 Task: Add the task  Broken links in documentation to the section Feature Fest in the project YottaTech and add a Due Date to the respective task as 2024/04/22.
Action: Mouse moved to (503, 582)
Screenshot: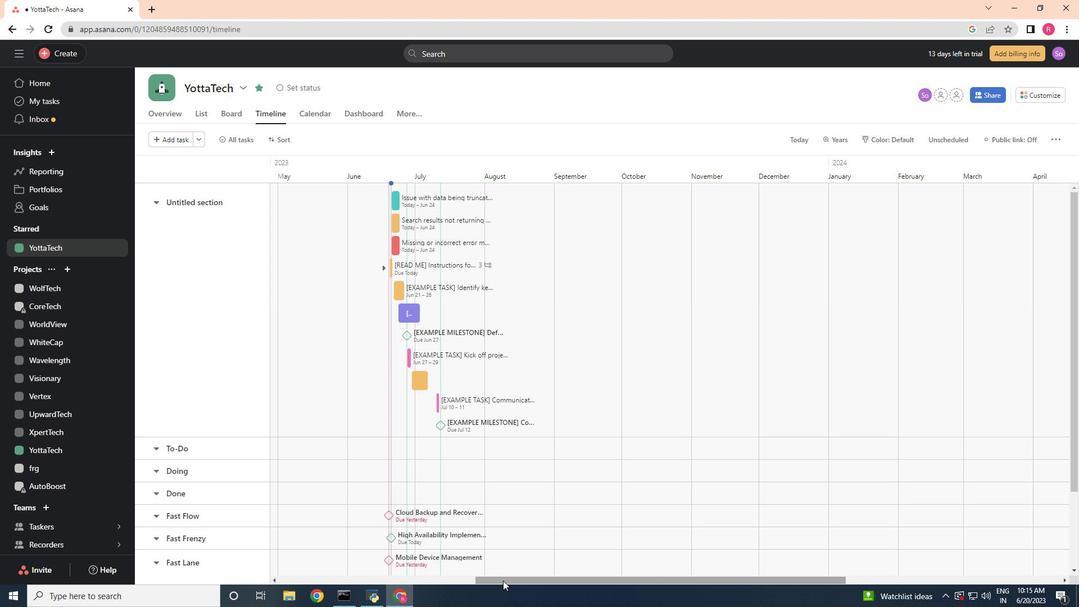 
Action: Mouse pressed left at (503, 582)
Screenshot: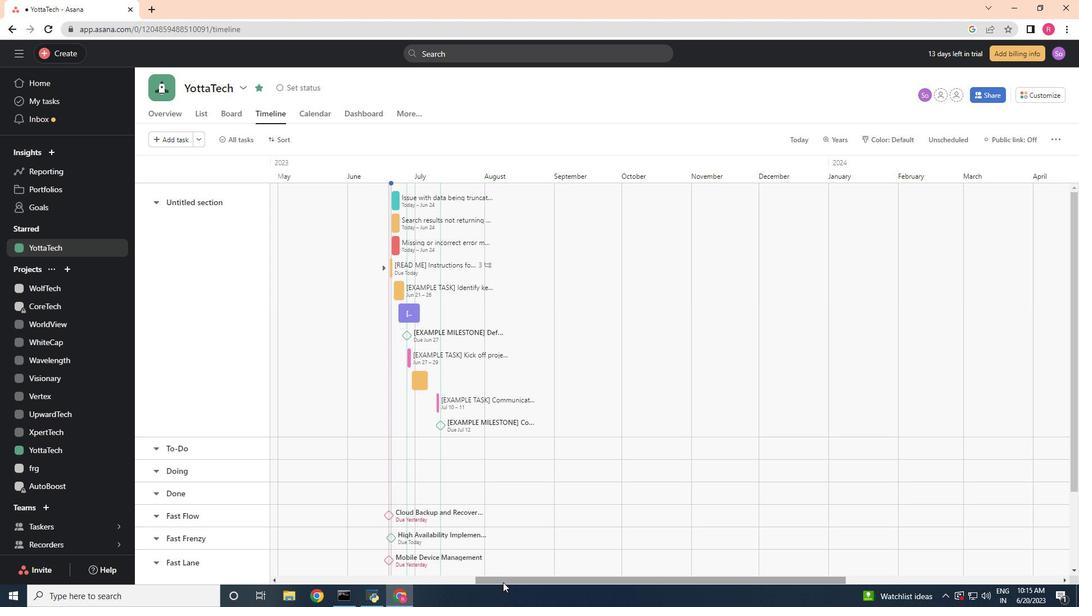 
Action: Mouse moved to (617, 553)
Screenshot: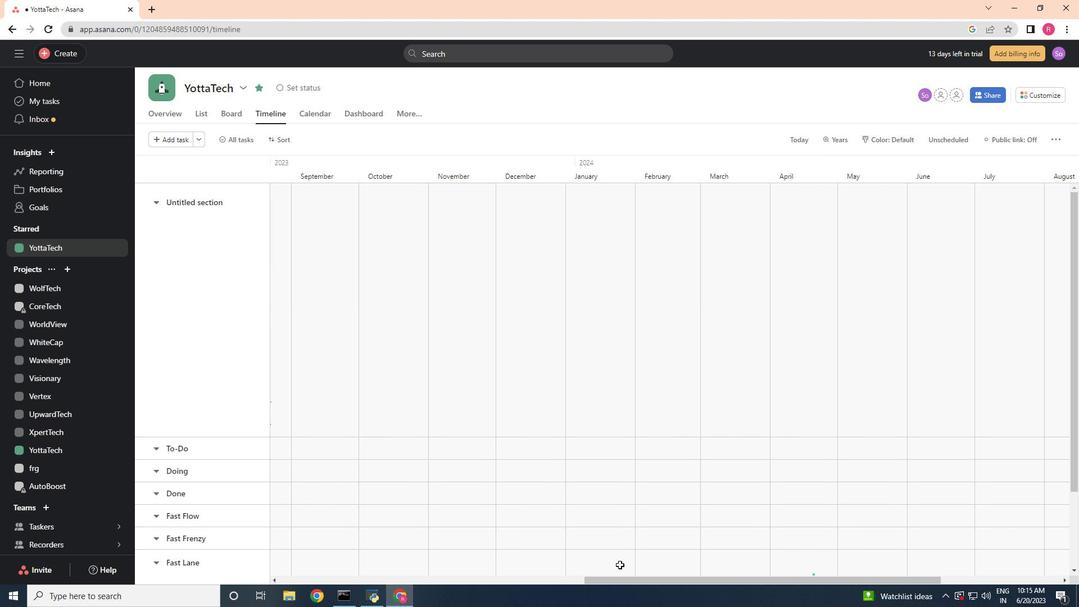 
Action: Mouse scrolled (617, 552) with delta (0, 0)
Screenshot: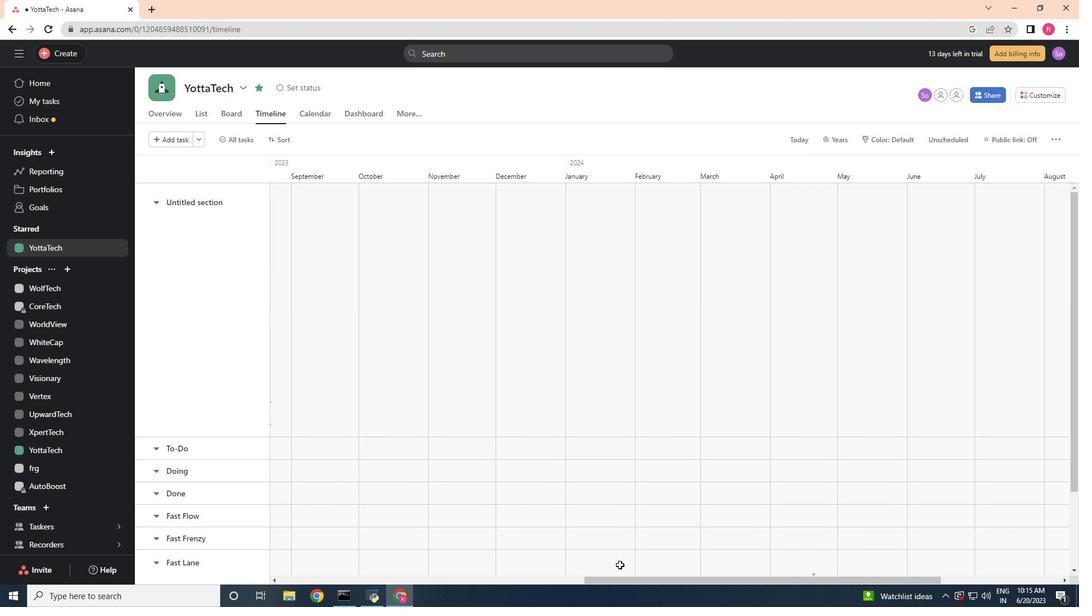 
Action: Mouse scrolled (617, 552) with delta (0, 0)
Screenshot: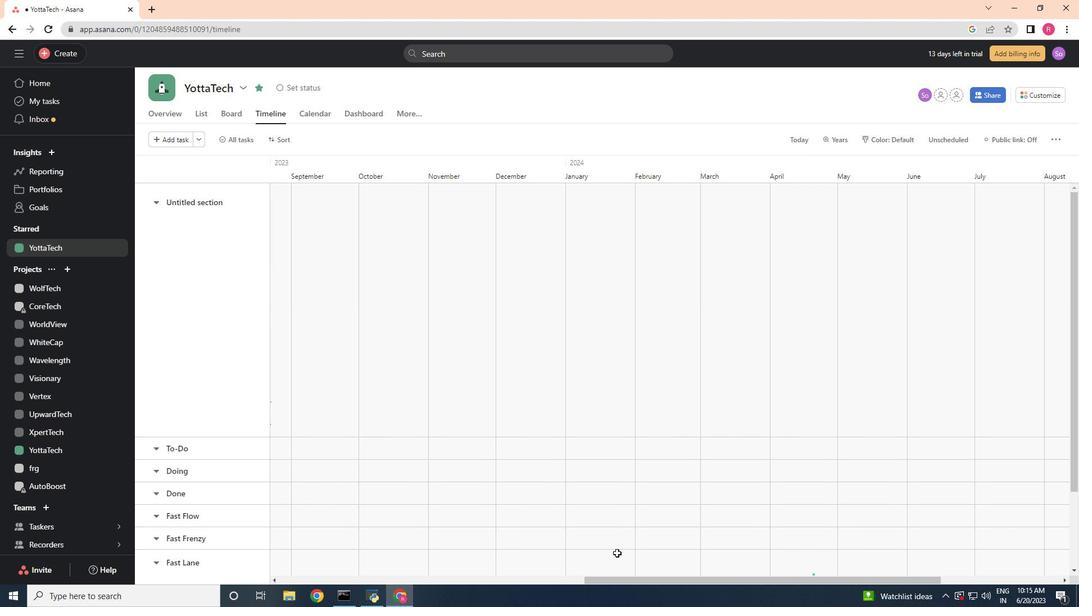 
Action: Mouse moved to (860, 487)
Screenshot: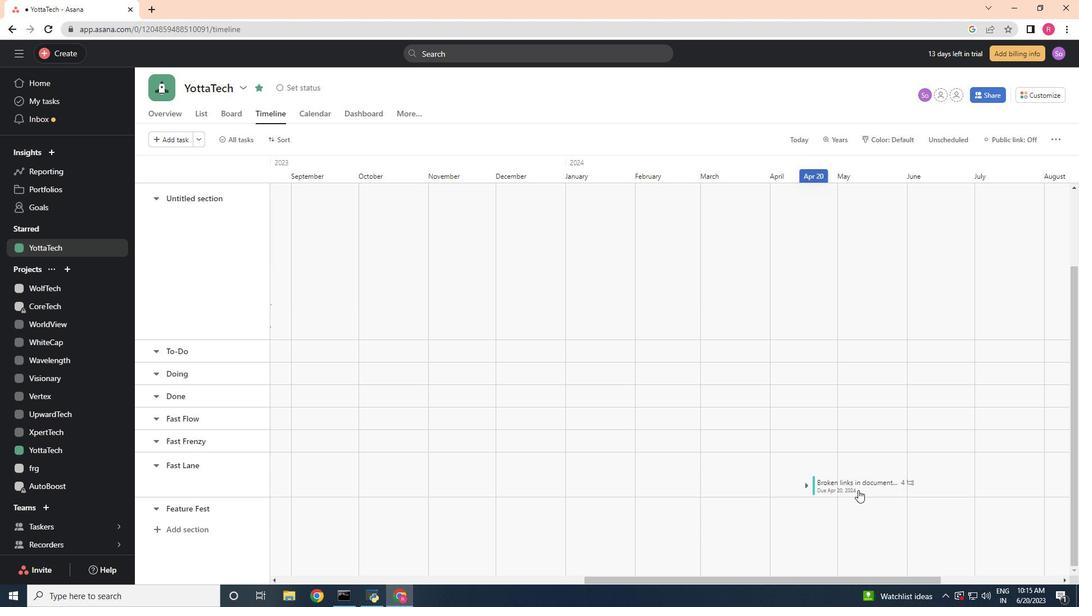
Action: Mouse pressed left at (860, 487)
Screenshot: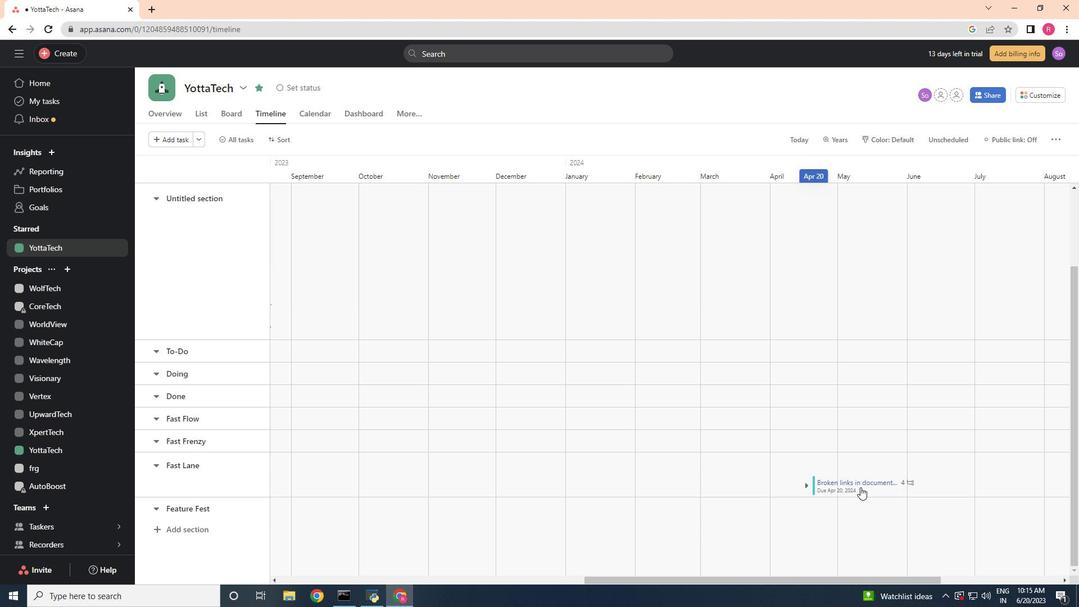
Action: Mouse moved to (860, 246)
Screenshot: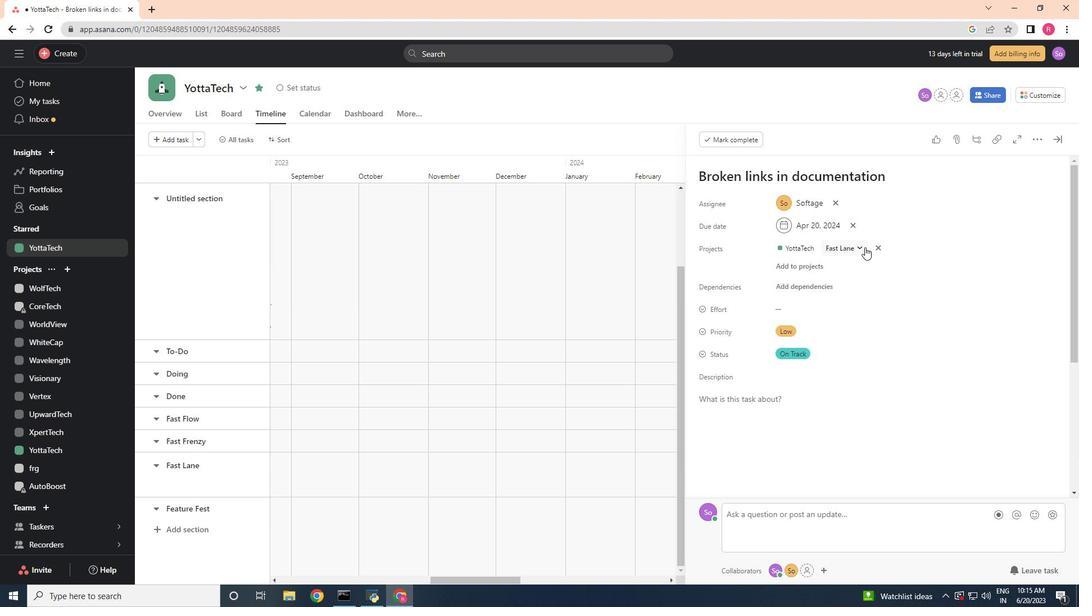 
Action: Mouse pressed left at (860, 246)
Screenshot: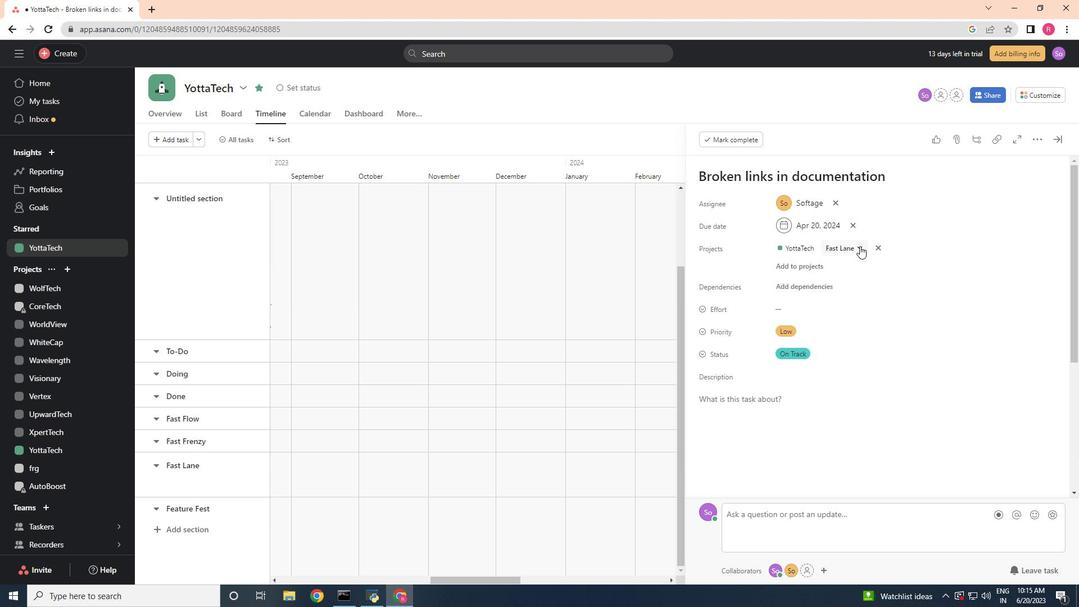 
Action: Mouse moved to (799, 419)
Screenshot: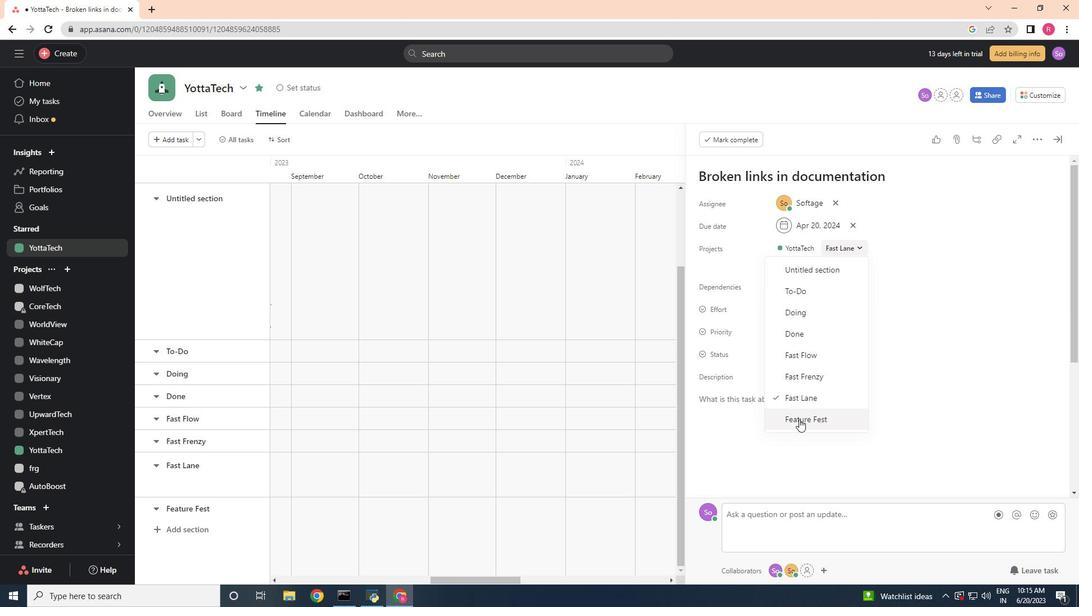
Action: Mouse pressed left at (799, 419)
Screenshot: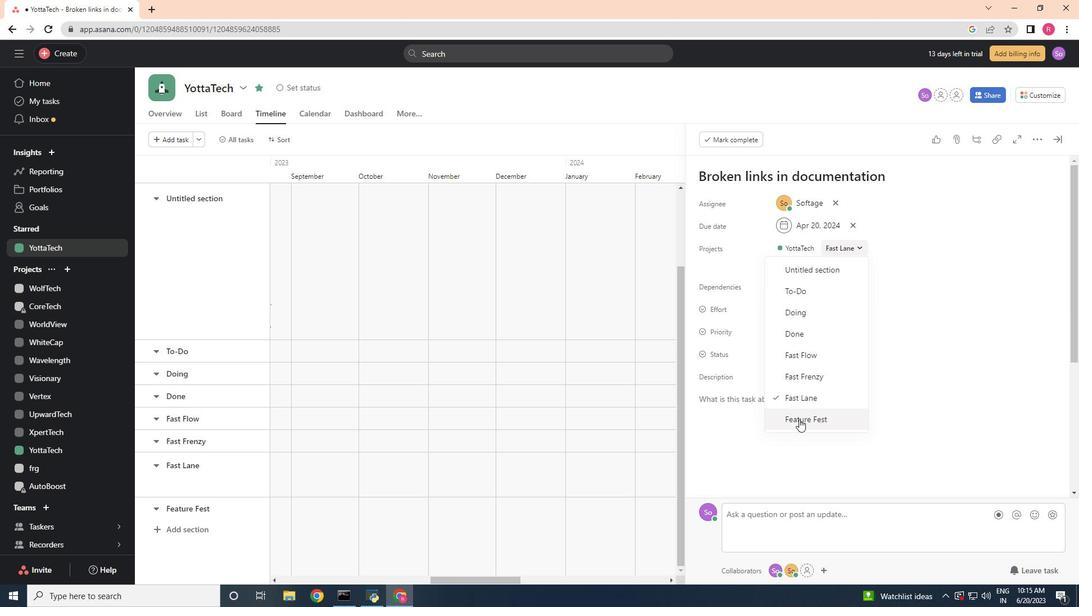 
Action: Mouse moved to (828, 228)
Screenshot: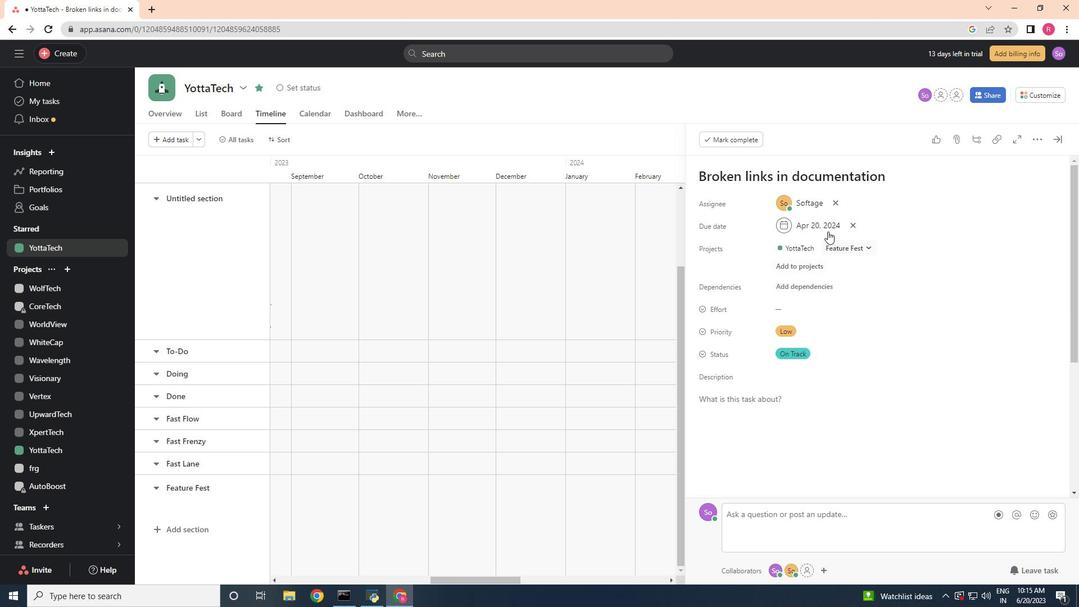 
Action: Mouse pressed left at (828, 228)
Screenshot: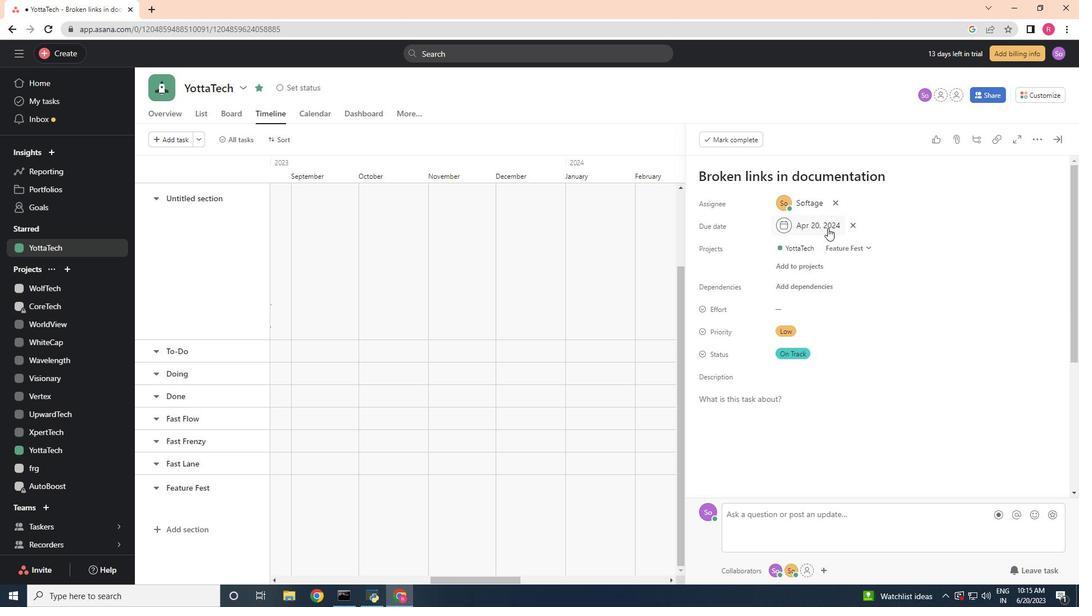 
Action: Mouse moved to (908, 253)
Screenshot: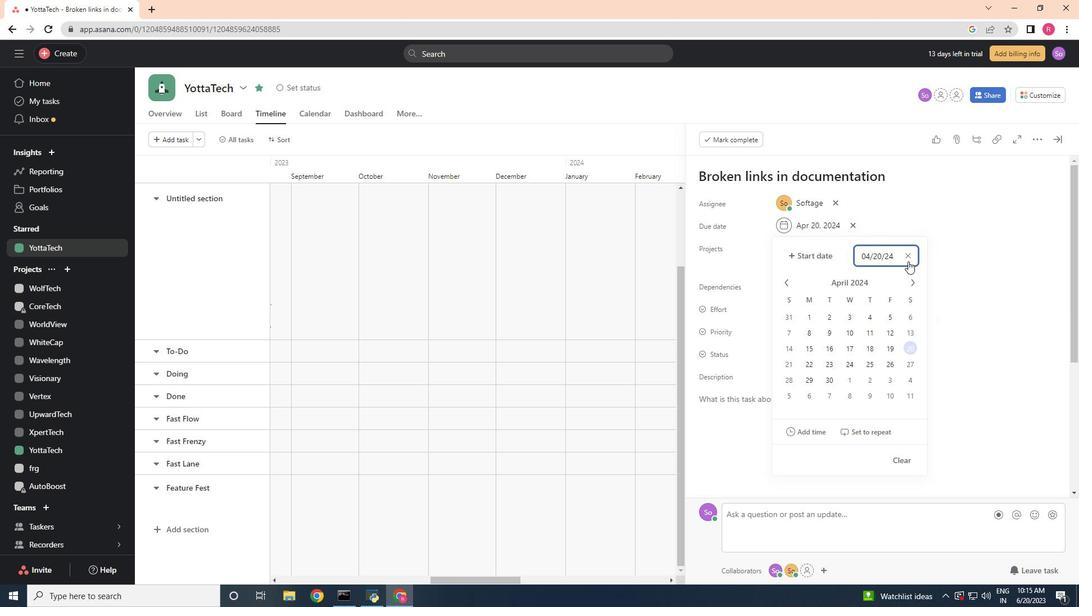 
Action: Mouse pressed left at (908, 253)
Screenshot: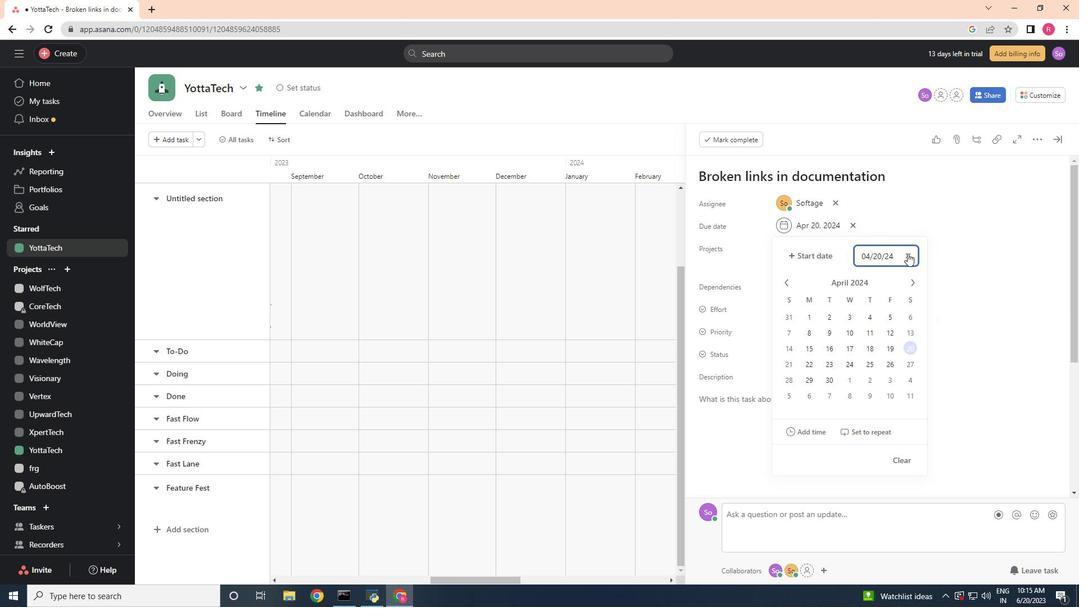 
Action: Mouse moved to (912, 277)
Screenshot: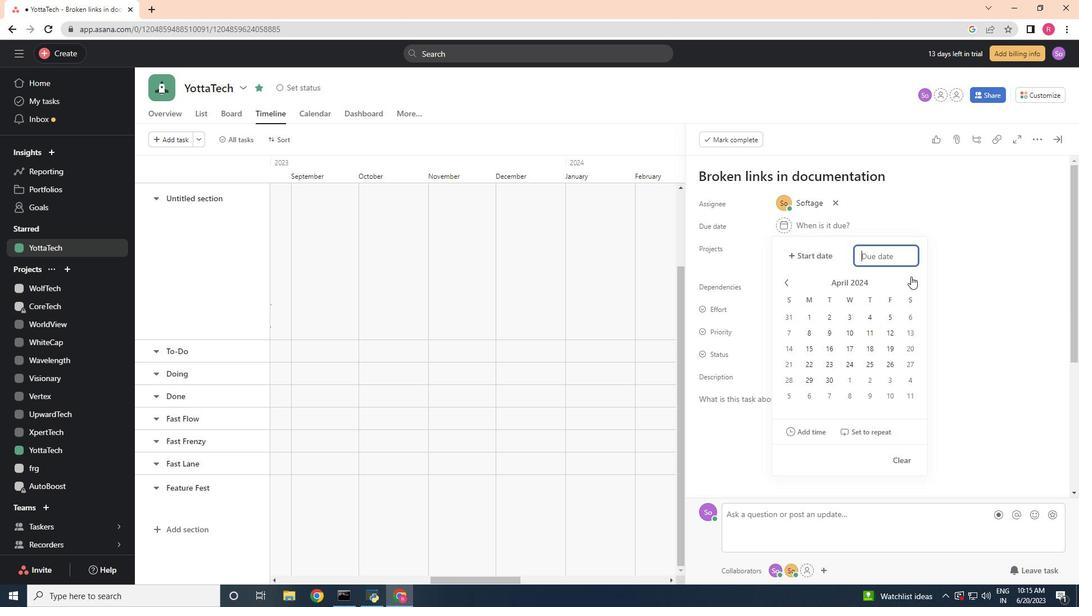 
Action: Mouse pressed left at (912, 277)
Screenshot: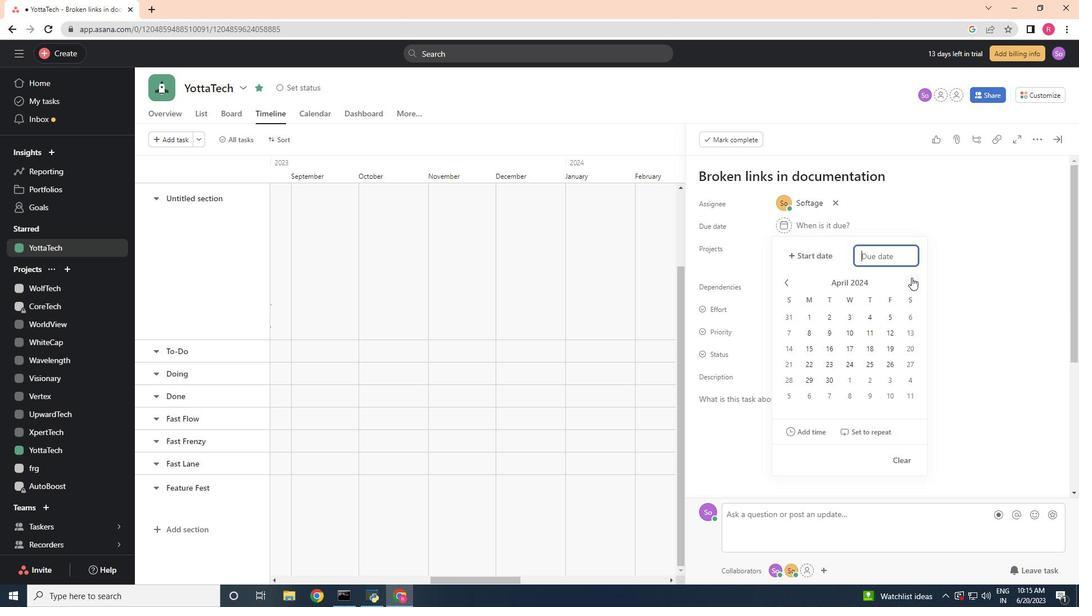 
Action: Mouse pressed left at (912, 277)
Screenshot: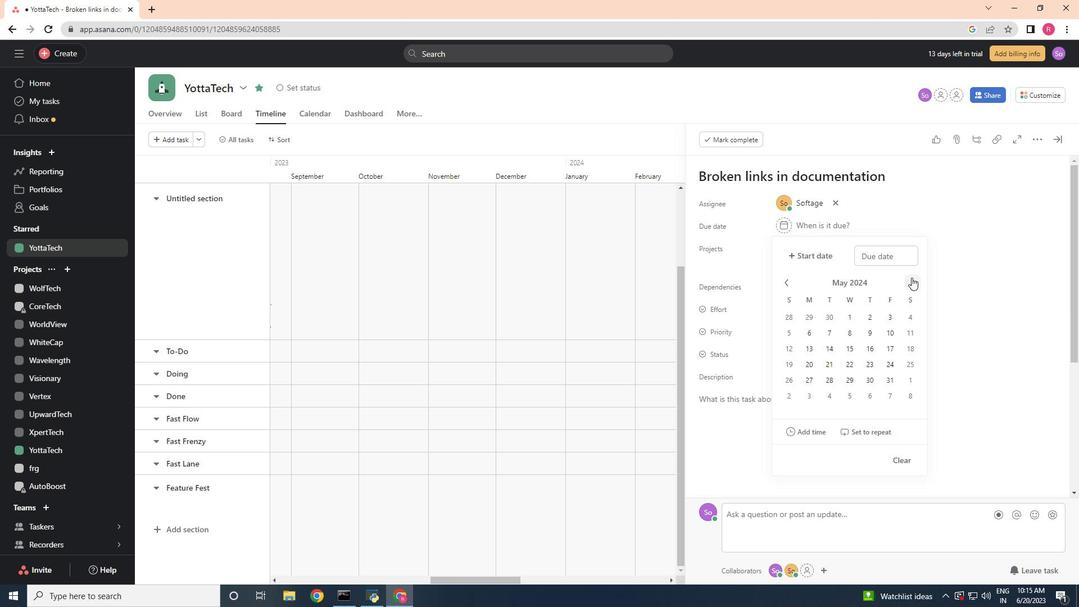 
Action: Mouse pressed left at (912, 277)
Screenshot: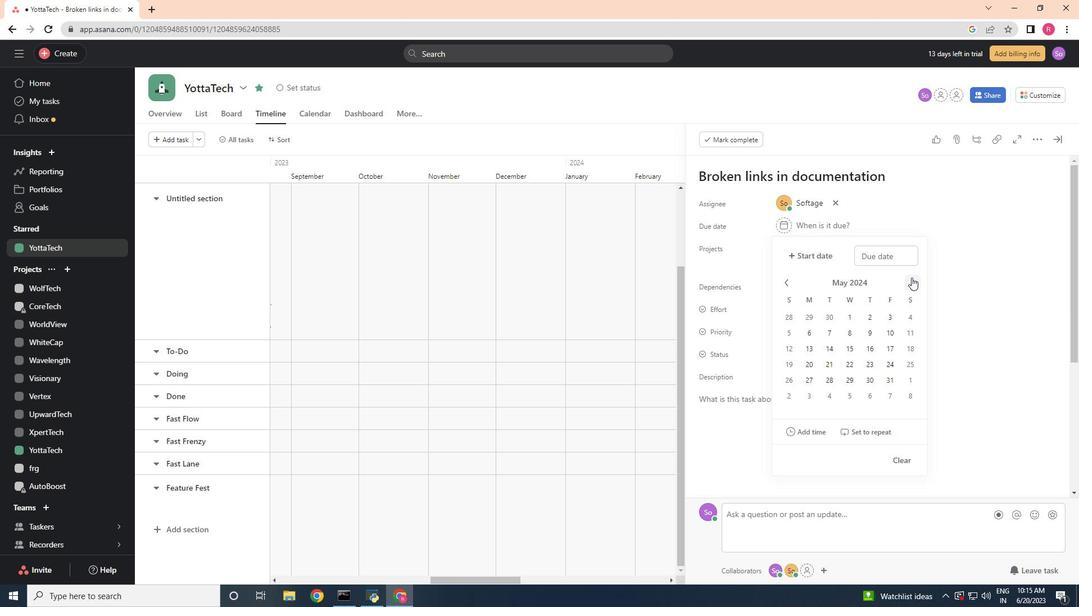 
Action: Mouse moved to (792, 285)
Screenshot: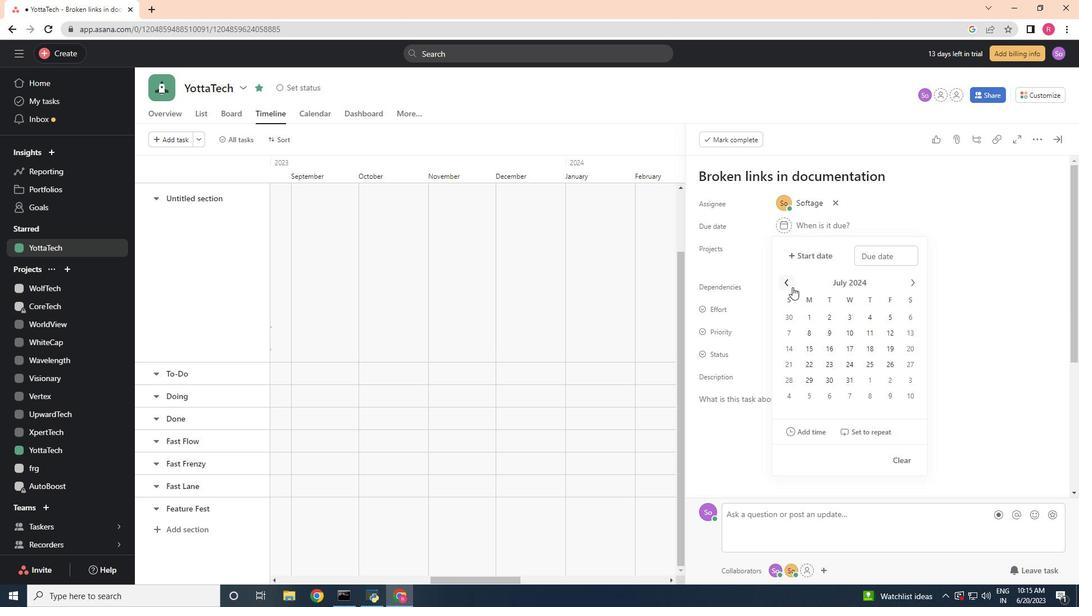 
Action: Mouse pressed left at (792, 285)
Screenshot: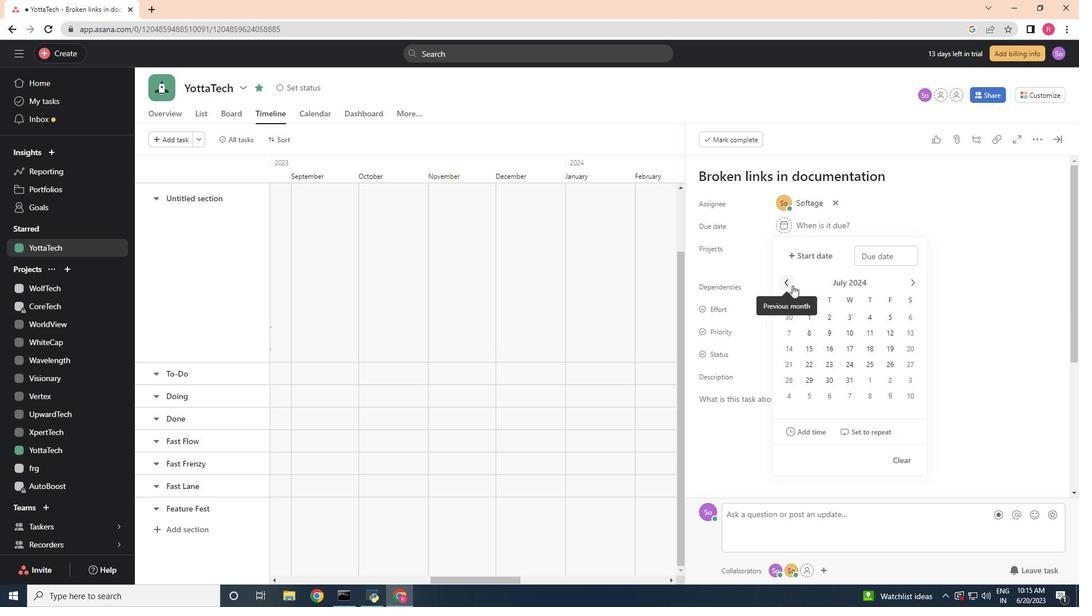 
Action: Mouse pressed left at (792, 285)
Screenshot: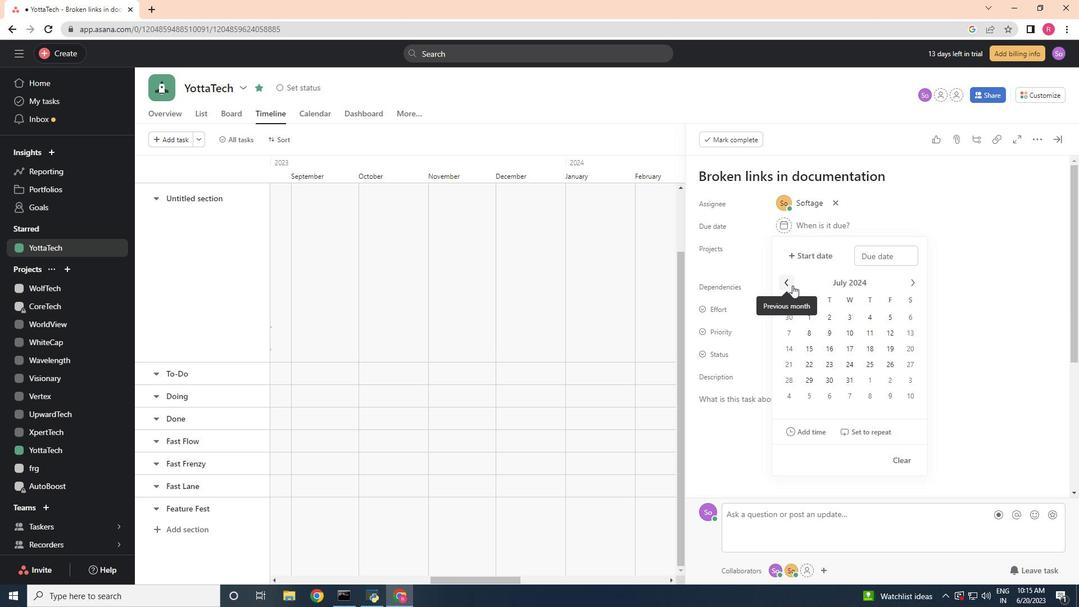 
Action: Mouse pressed left at (792, 285)
Screenshot: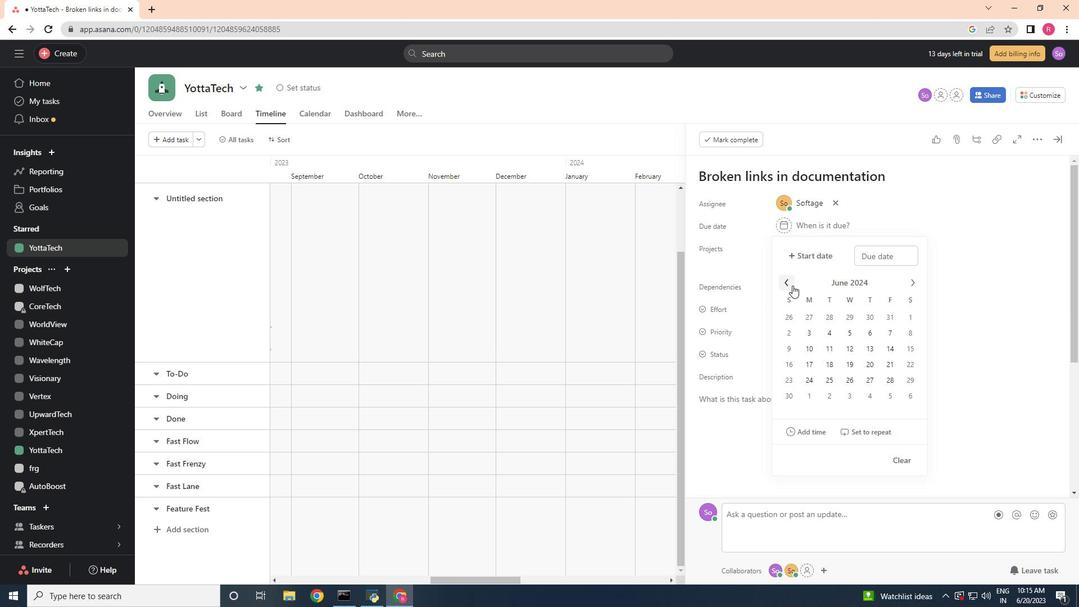 
Action: Mouse moved to (815, 364)
Screenshot: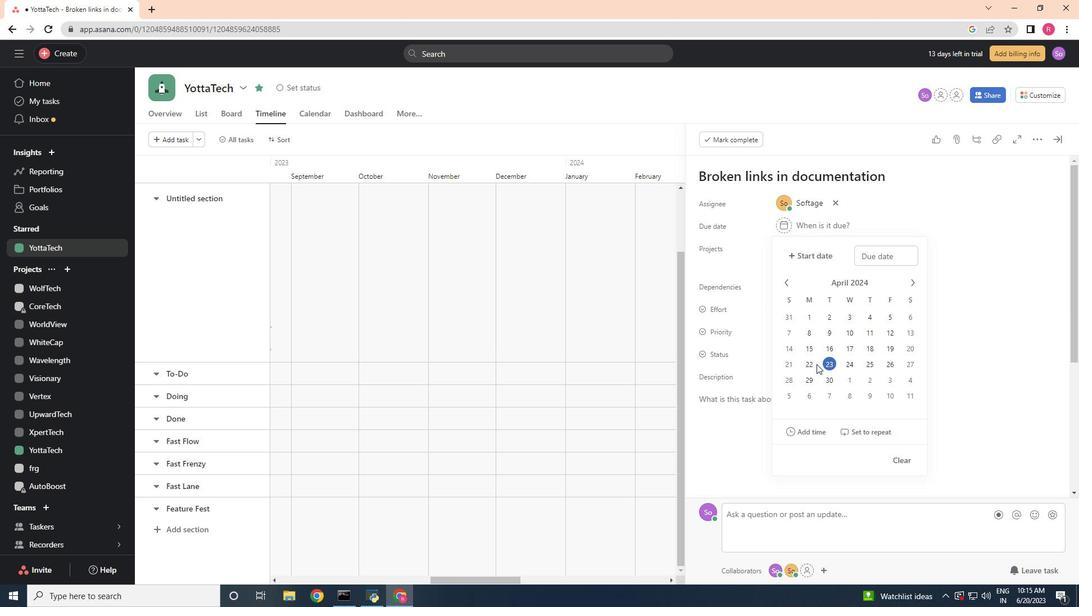
Action: Mouse pressed left at (815, 364)
Screenshot: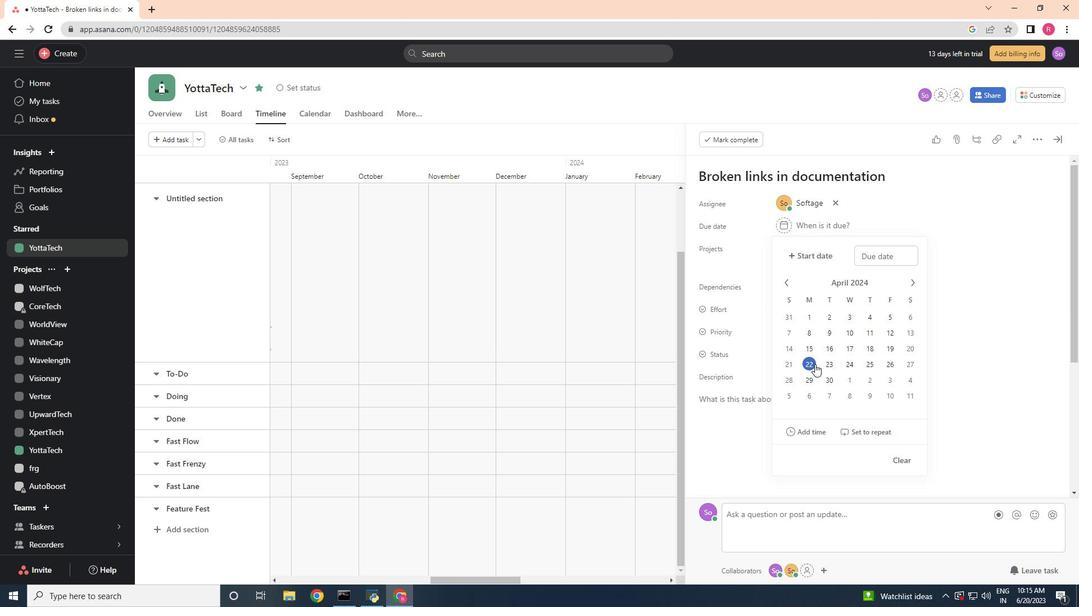 
Action: Mouse moved to (970, 335)
Screenshot: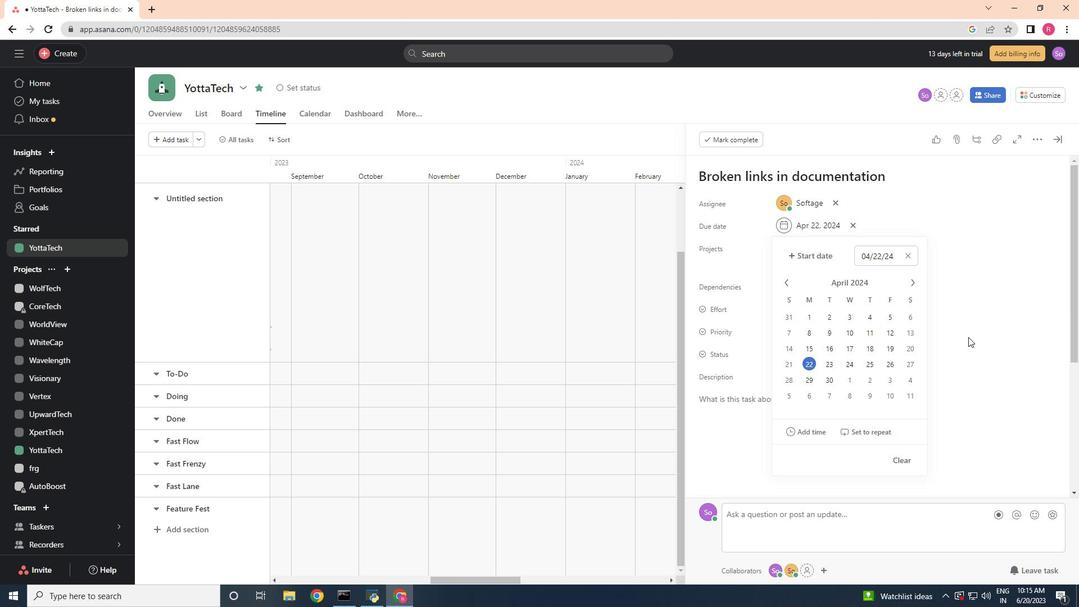 
Action: Mouse pressed left at (970, 335)
Screenshot: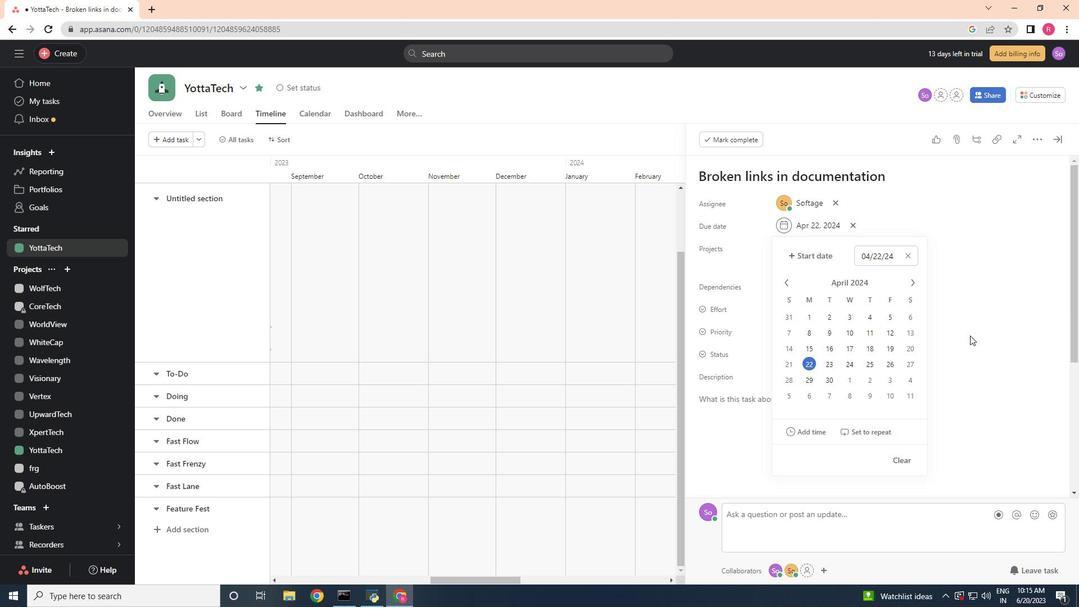 
Action: Mouse moved to (970, 335)
Screenshot: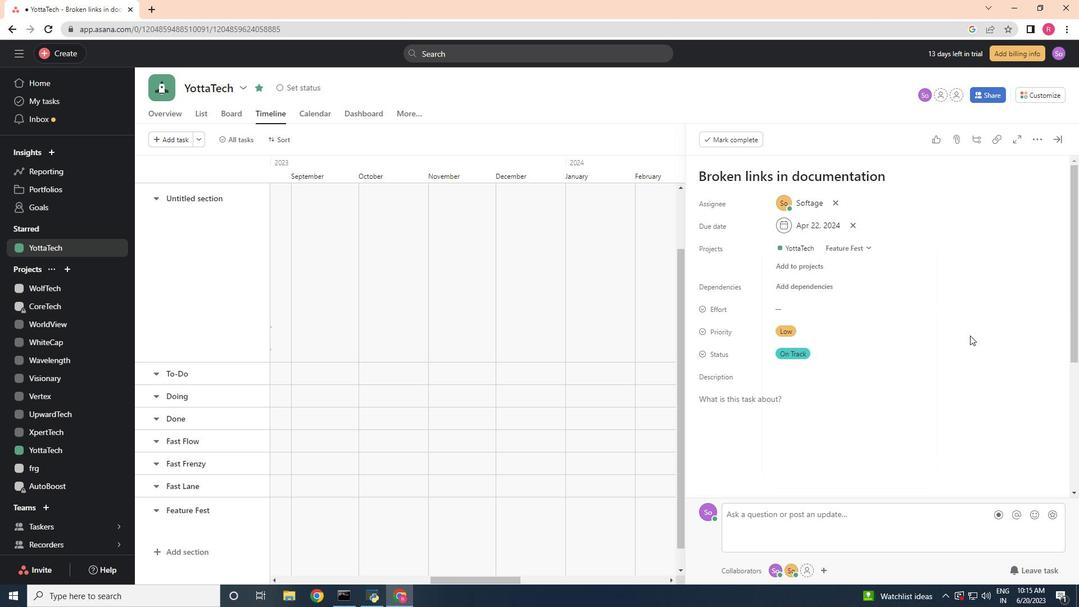 
